 Task: Send an email with the signature Autumn Baker with the subject 'Vacation request' and the message 'Please let me know if you have any questions or concerns.' from softage.1@softage.net to softage.9@softage.net with an attached document Marketing_strategy.pptx and move the email from Sent Items to the folder Resumes
Action: Mouse moved to (85, 103)
Screenshot: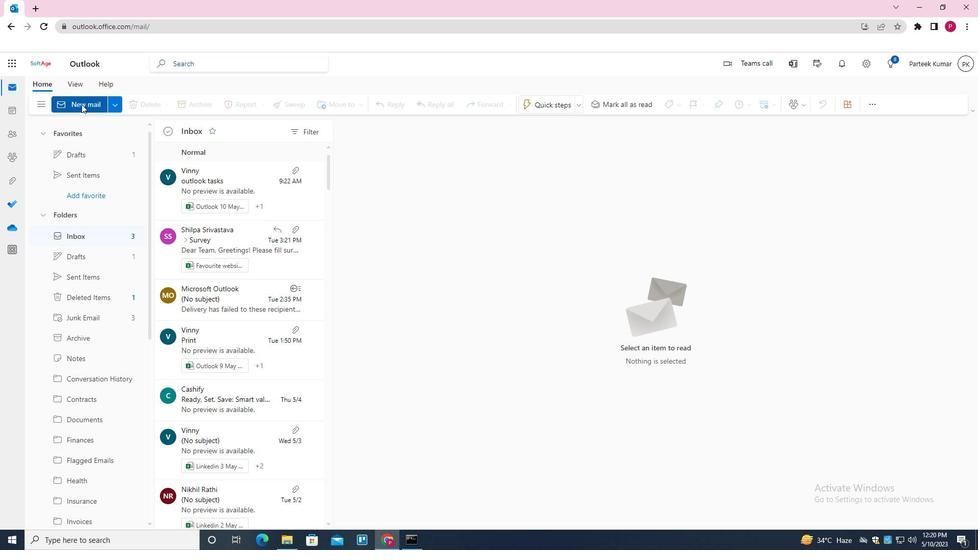 
Action: Mouse pressed left at (85, 103)
Screenshot: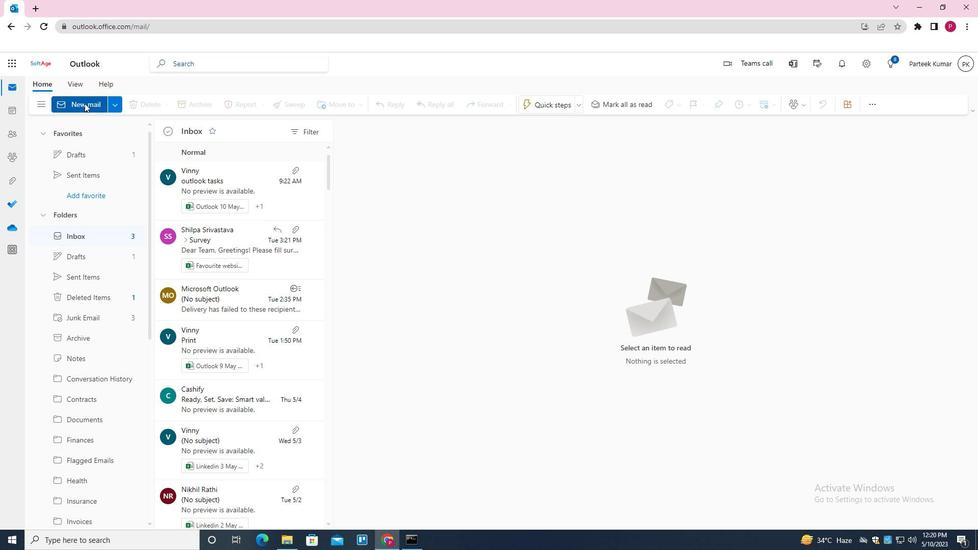 
Action: Mouse moved to (410, 240)
Screenshot: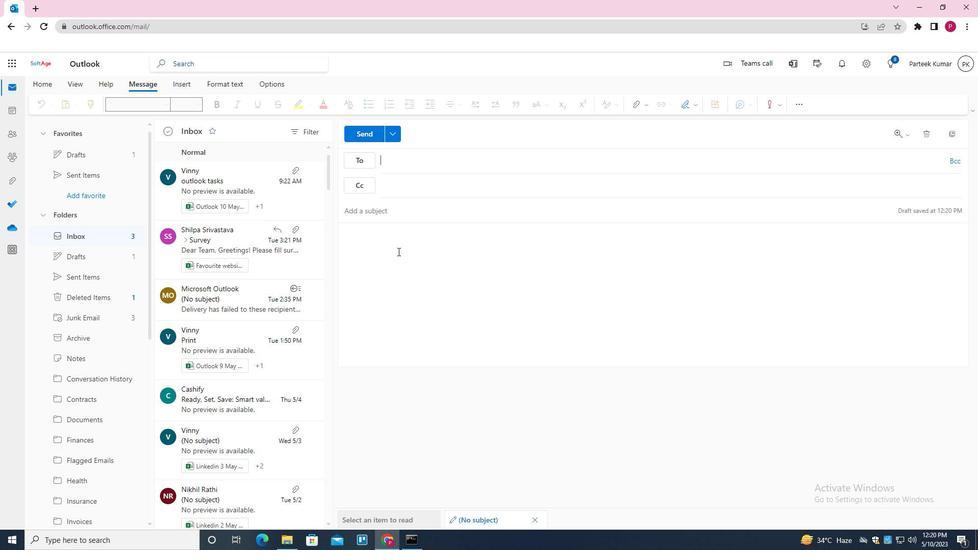 
Action: Mouse pressed left at (410, 240)
Screenshot: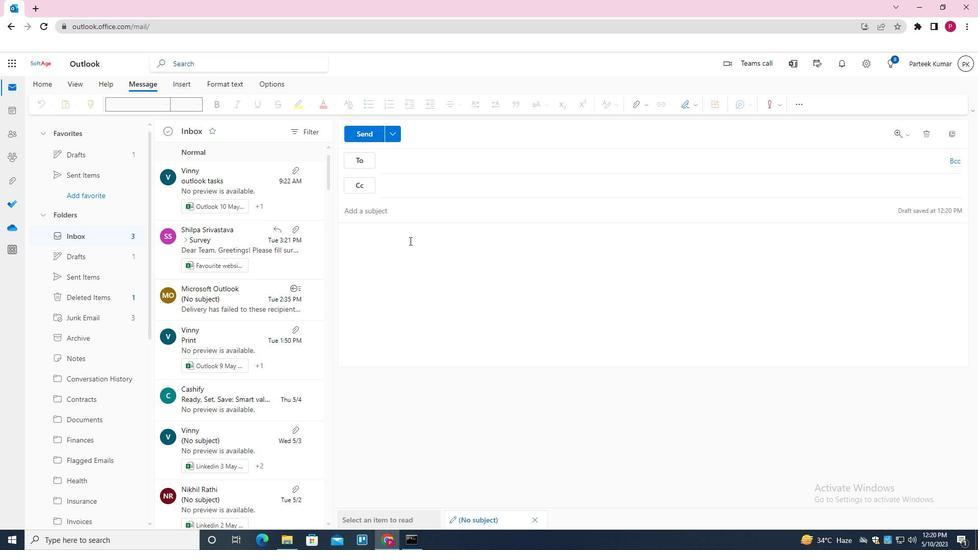 
Action: Mouse moved to (694, 109)
Screenshot: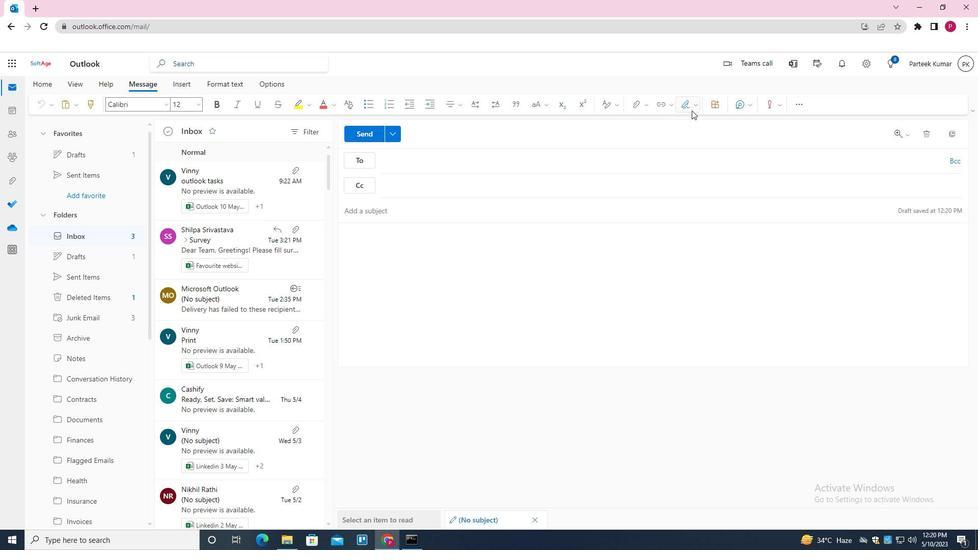 
Action: Mouse pressed left at (694, 109)
Screenshot: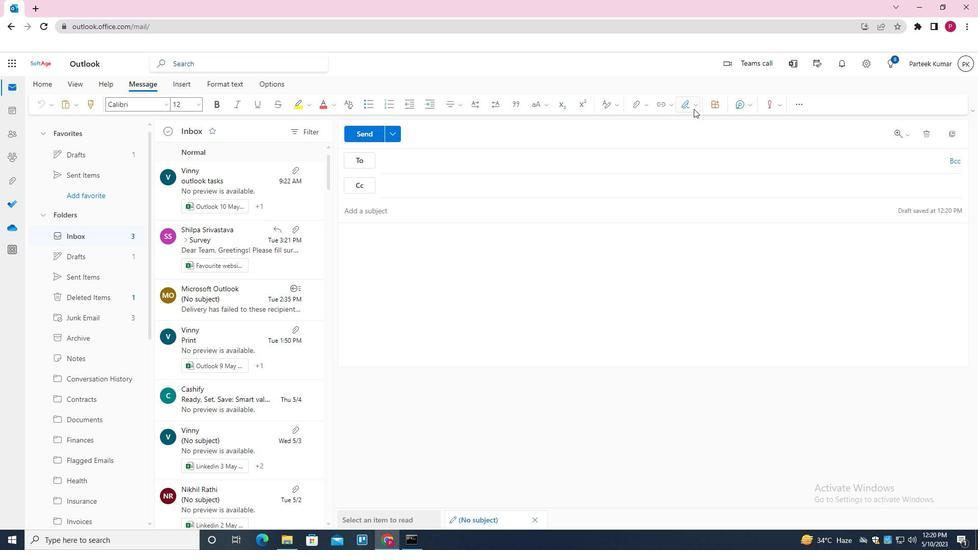 
Action: Mouse moved to (645, 421)
Screenshot: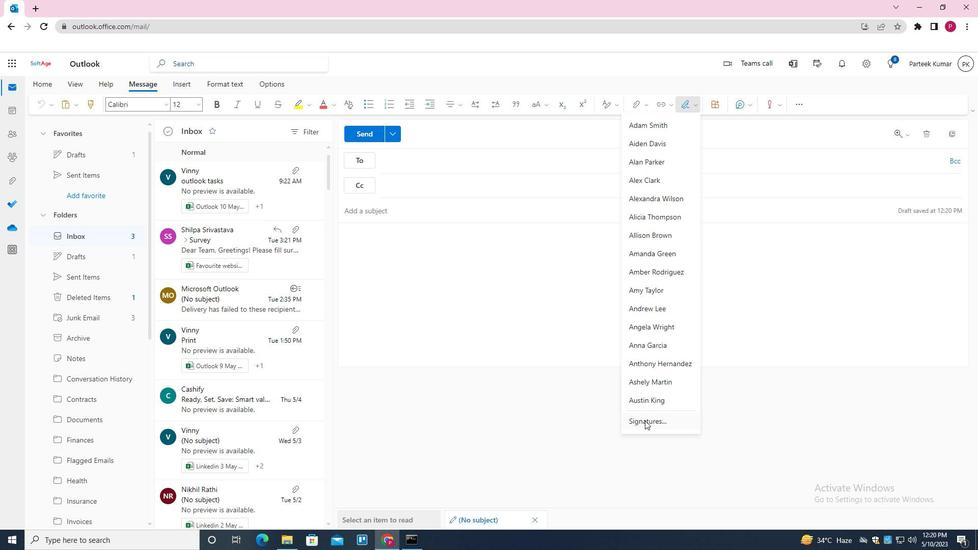 
Action: Mouse pressed left at (645, 421)
Screenshot: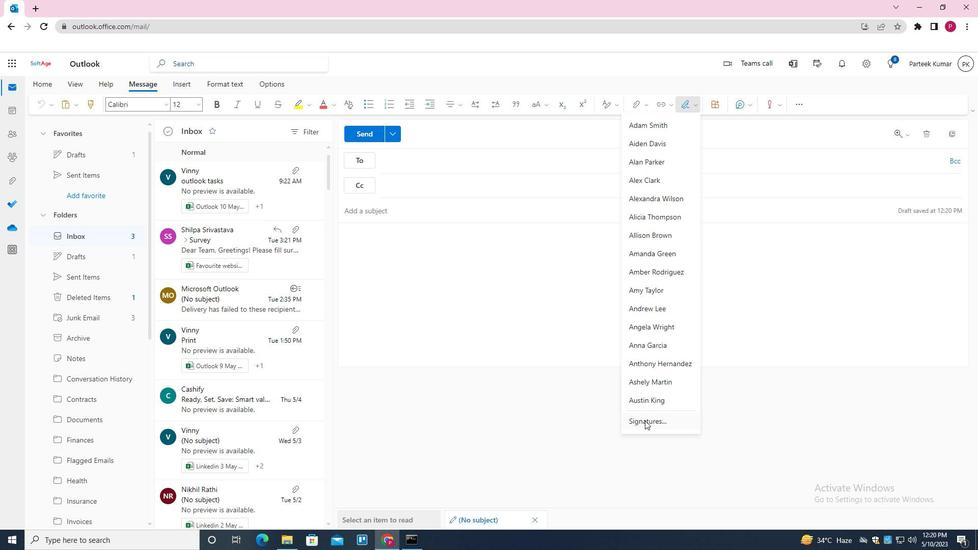 
Action: Mouse moved to (424, 167)
Screenshot: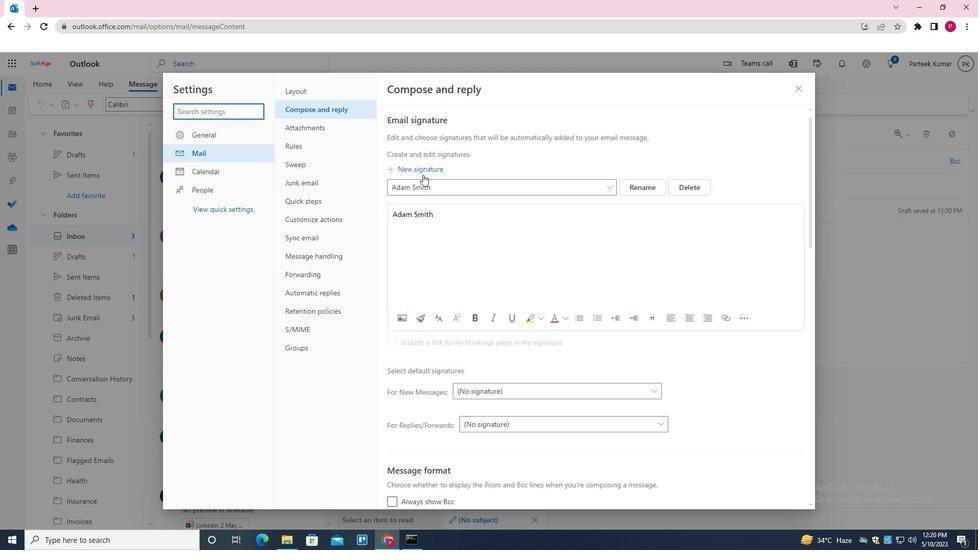 
Action: Mouse pressed left at (424, 167)
Screenshot: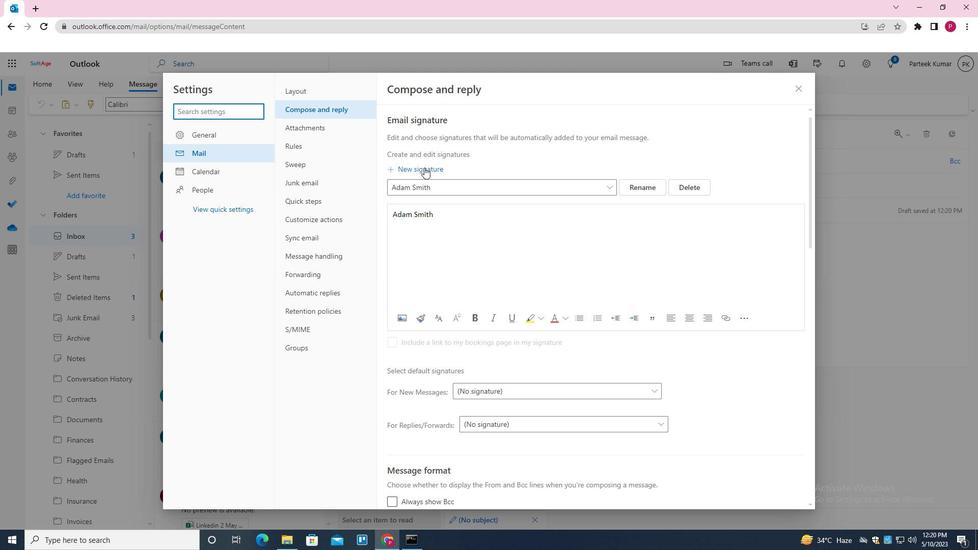 
Action: Mouse moved to (434, 187)
Screenshot: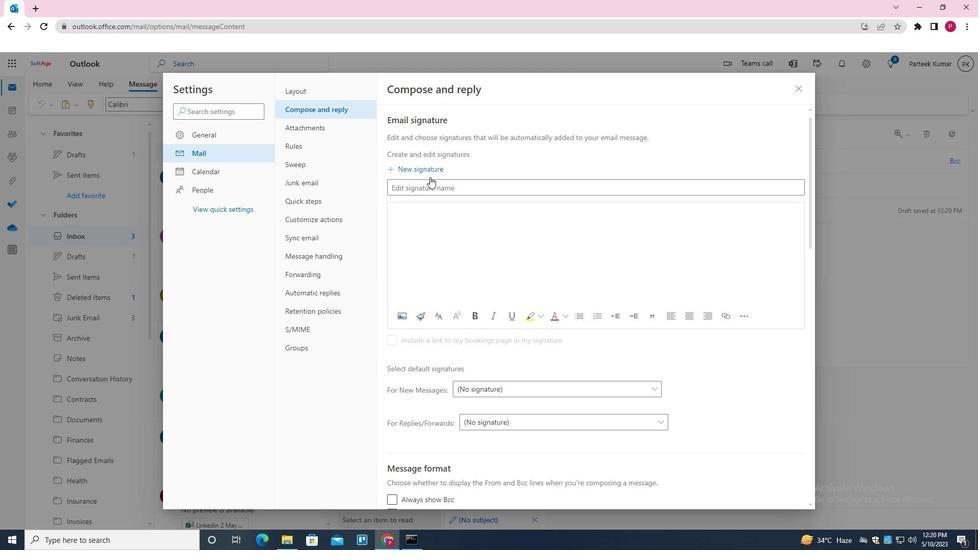 
Action: Mouse pressed left at (434, 187)
Screenshot: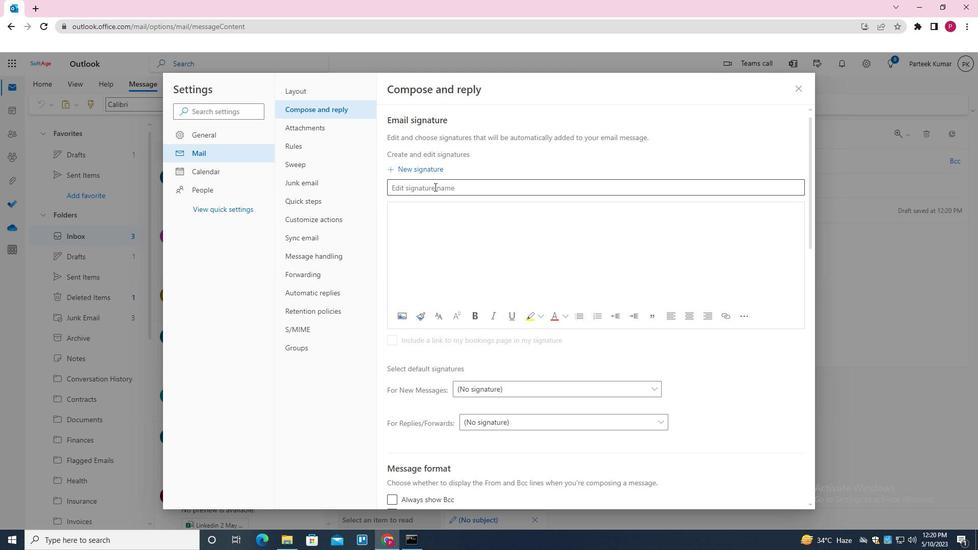 
Action: Key pressed <Key.shift><Key.shift><Key.shift><Key.shift><Key.shift><Key.shift><Key.shift><Key.shift><Key.shift><Key.shift><Key.shift><Key.shift><Key.shift><Key.shift><Key.shift><Key.shift><Key.shift>ATUMUN<Key.space><Key.backspace><Key.backspace><Key.backspace><Key.backspace><Key.backspace><Key.backspace>UTUMUN<Key.space><Key.shift><Key.shift><Key.shift><Key.shift><Key.shift><Key.shift><Key.shift>BAJ<Key.backspace>KER
Screenshot: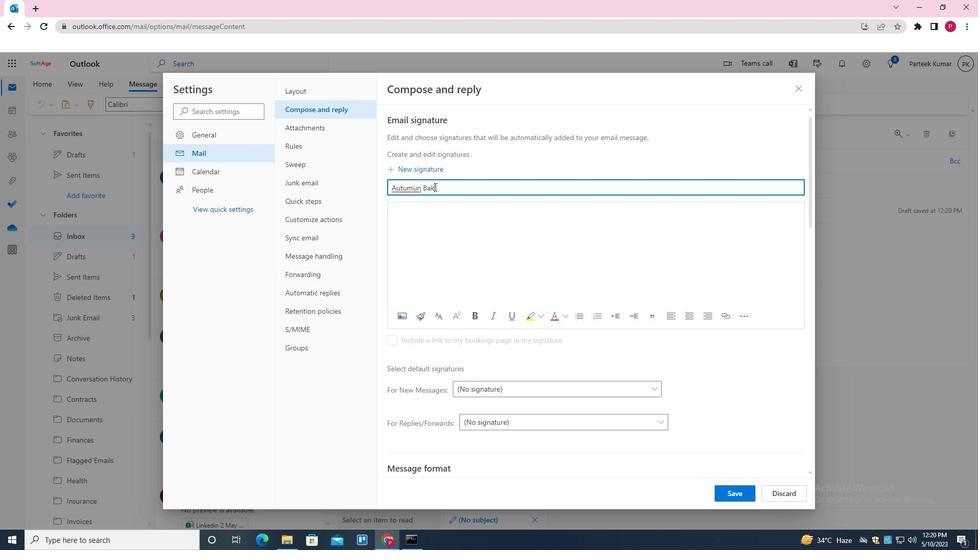 
Action: Mouse moved to (443, 206)
Screenshot: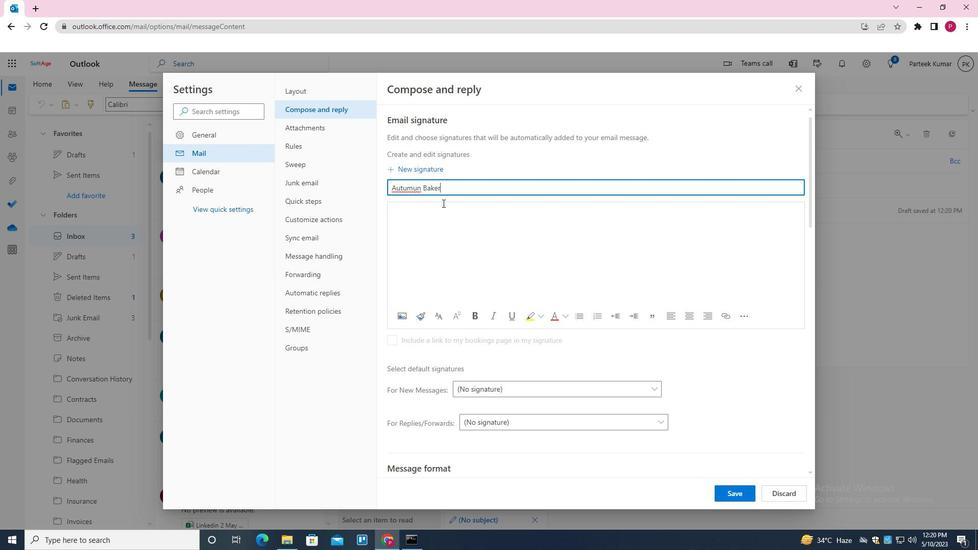 
Action: Mouse pressed left at (443, 206)
Screenshot: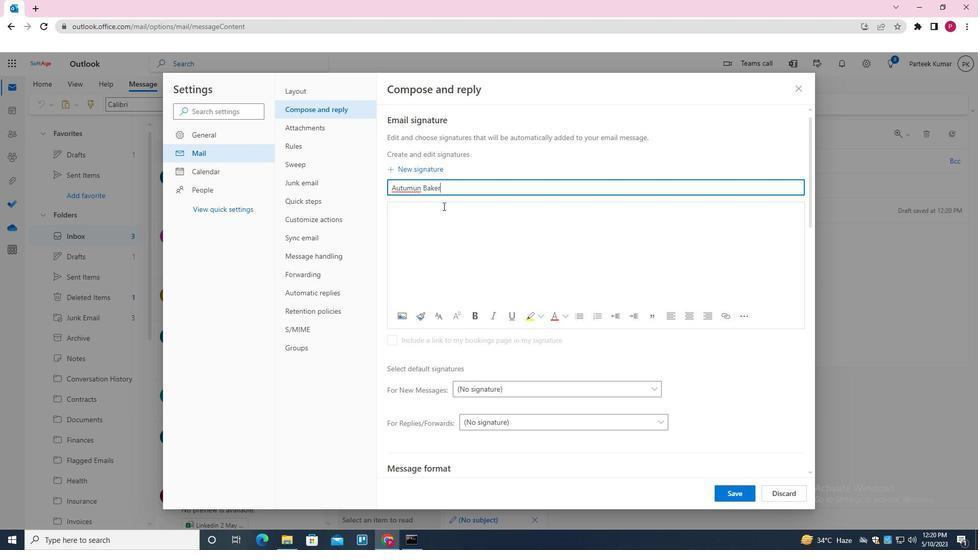 
Action: Key pressed <Key.shift>AUTUMUN<Key.space><Key.shift>BAKER
Screenshot: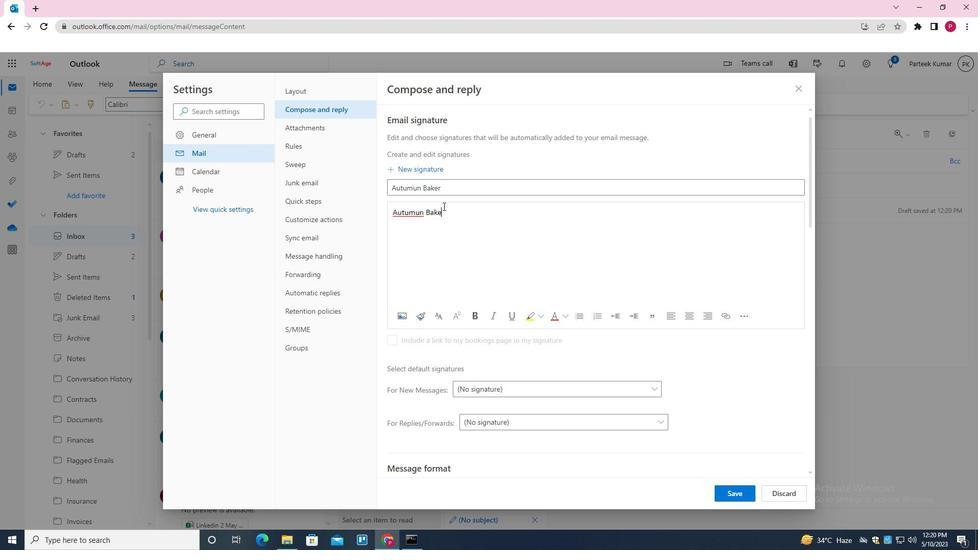 
Action: Mouse moved to (732, 495)
Screenshot: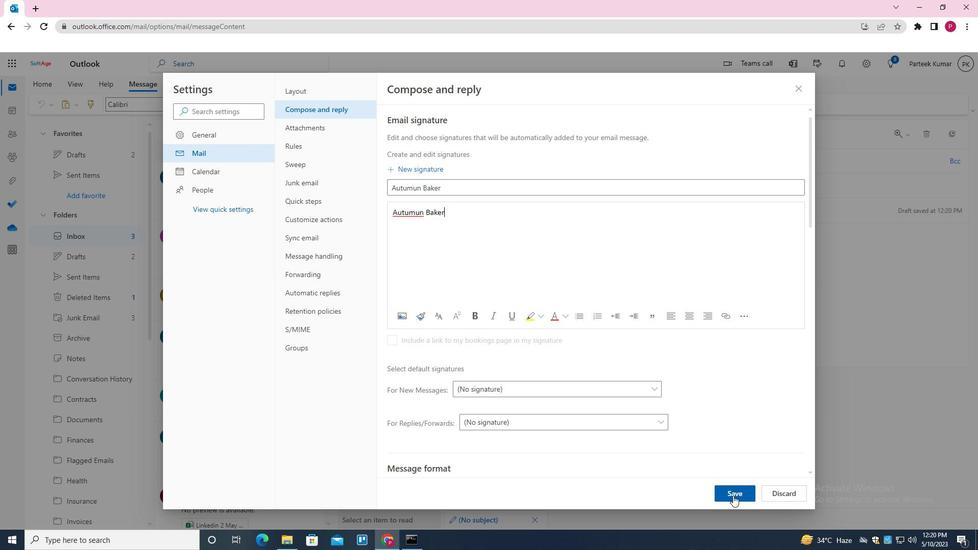 
Action: Mouse pressed left at (732, 495)
Screenshot: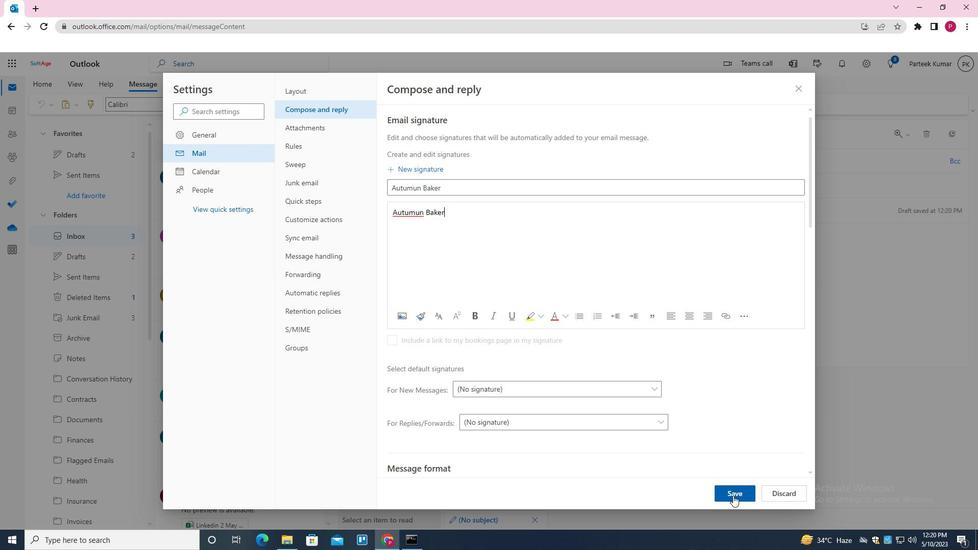 
Action: Mouse moved to (797, 92)
Screenshot: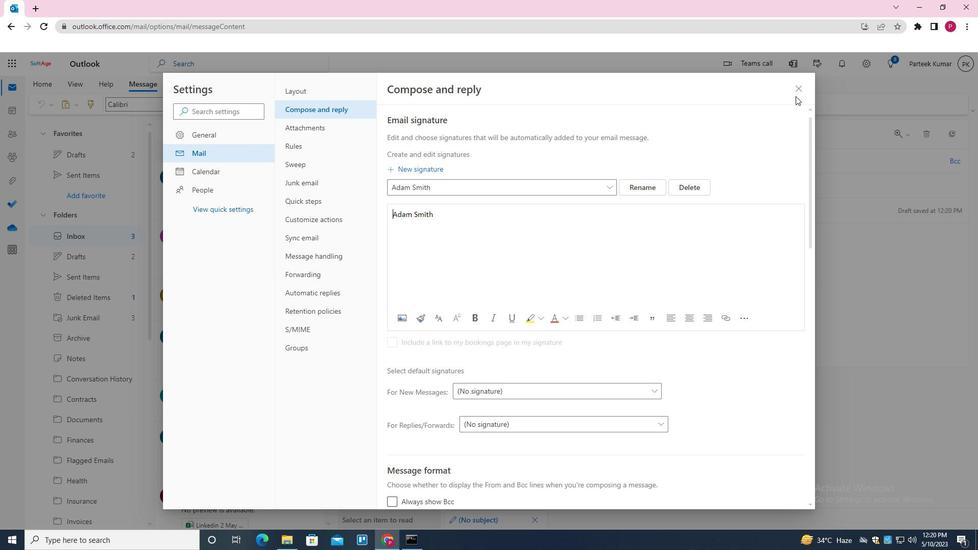 
Action: Mouse pressed left at (797, 92)
Screenshot: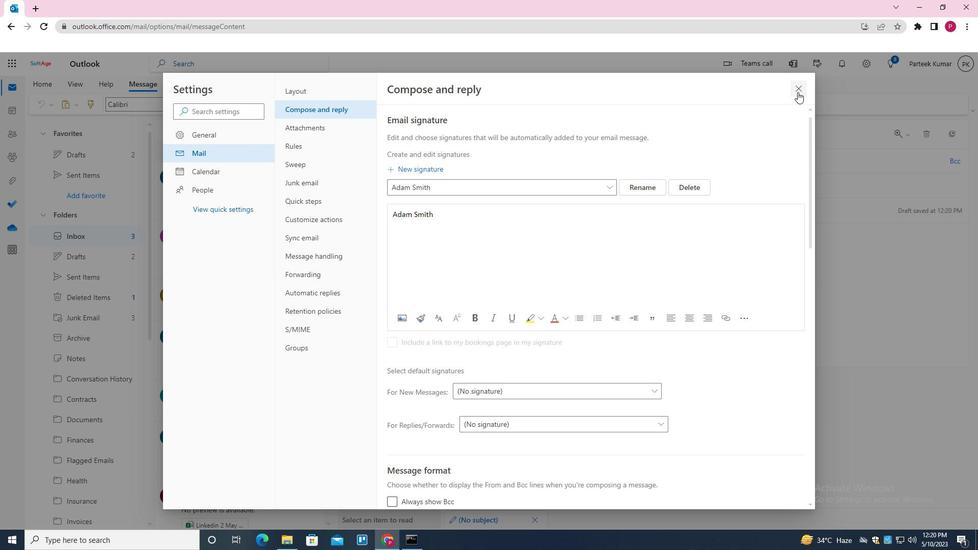 
Action: Mouse moved to (496, 258)
Screenshot: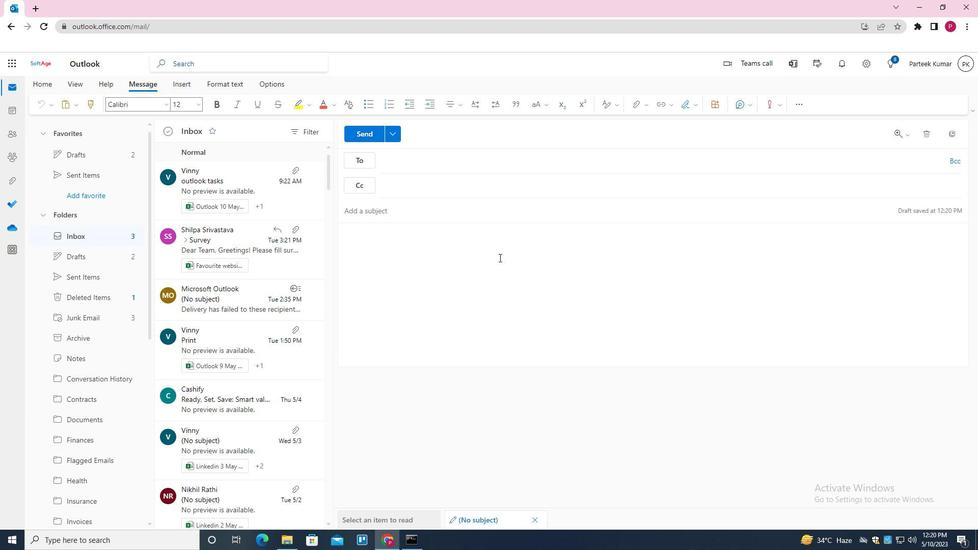 
Action: Mouse pressed left at (496, 258)
Screenshot: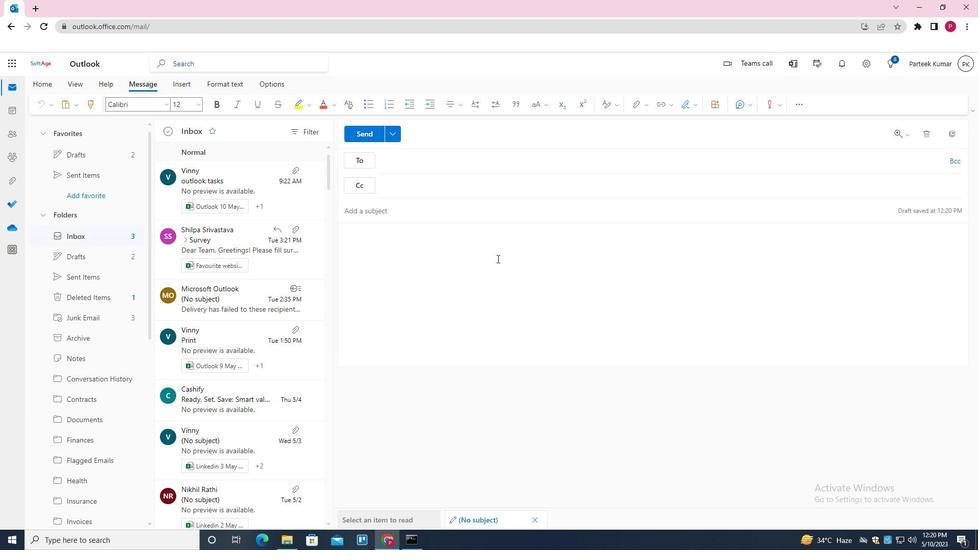 
Action: Mouse moved to (695, 106)
Screenshot: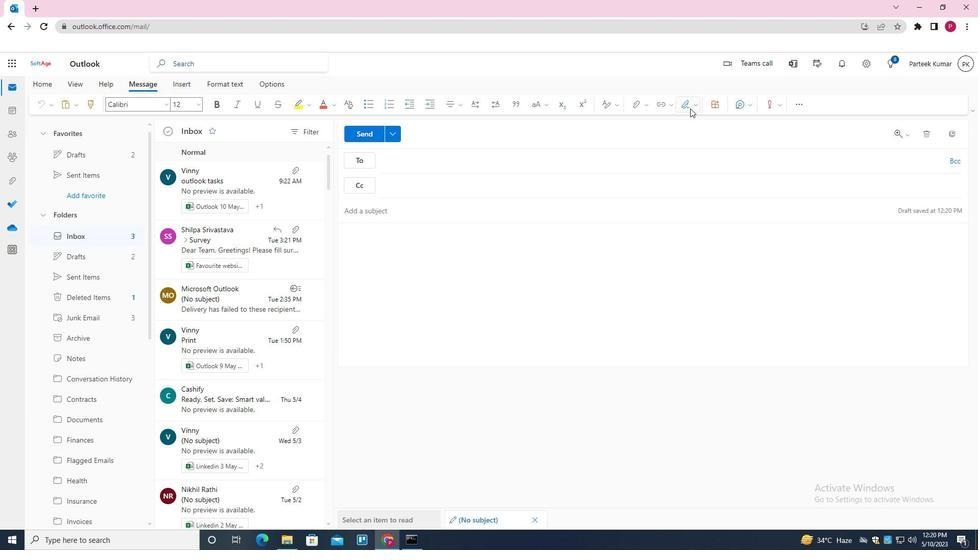 
Action: Mouse pressed left at (695, 106)
Screenshot: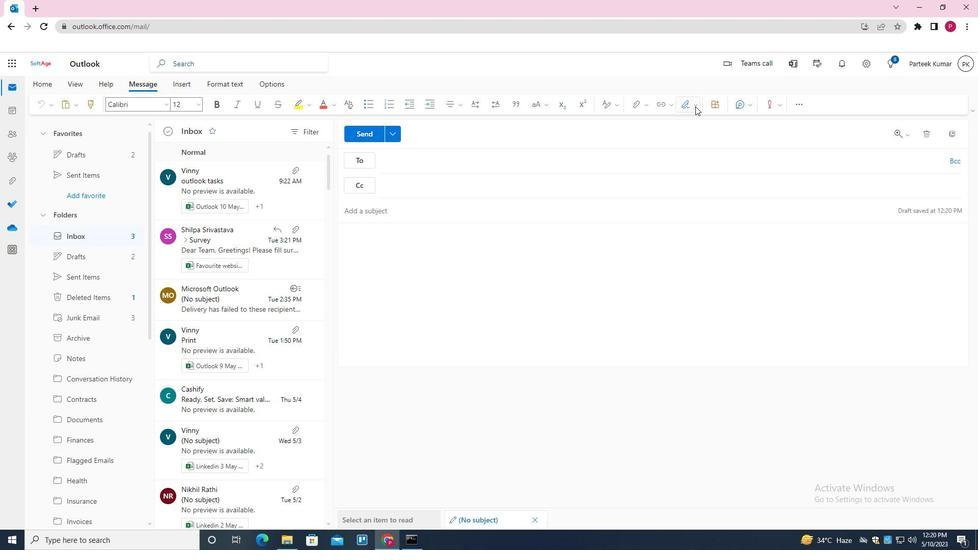 
Action: Mouse moved to (660, 420)
Screenshot: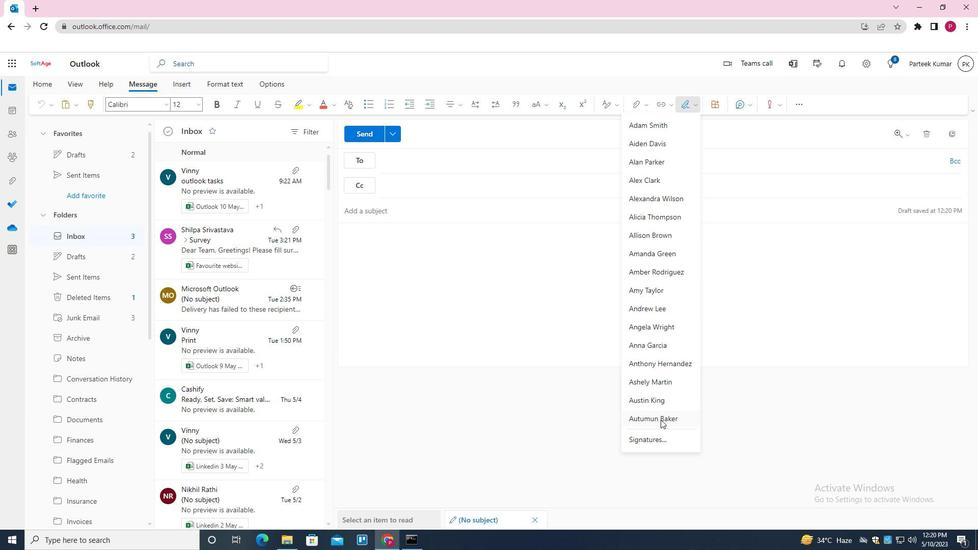 
Action: Mouse pressed left at (660, 420)
Screenshot: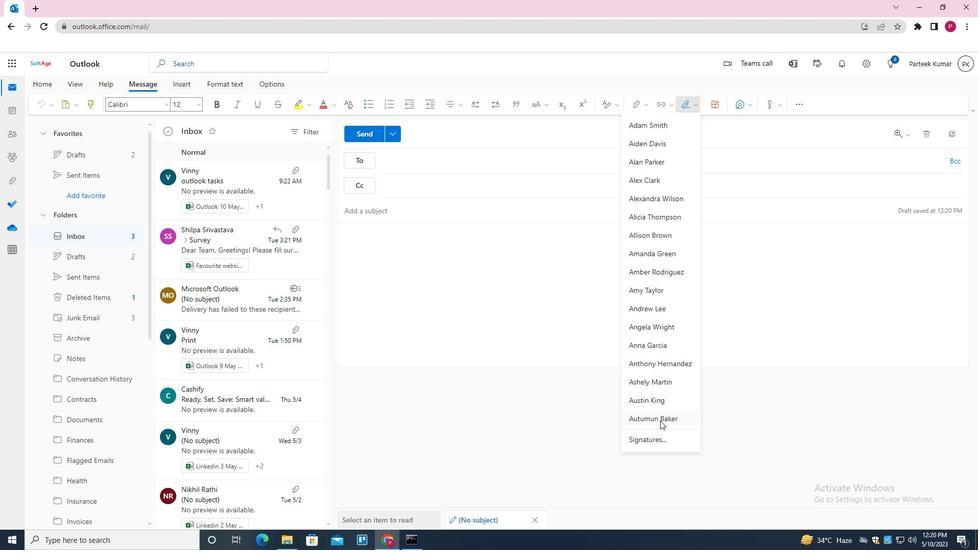 
Action: Mouse moved to (404, 214)
Screenshot: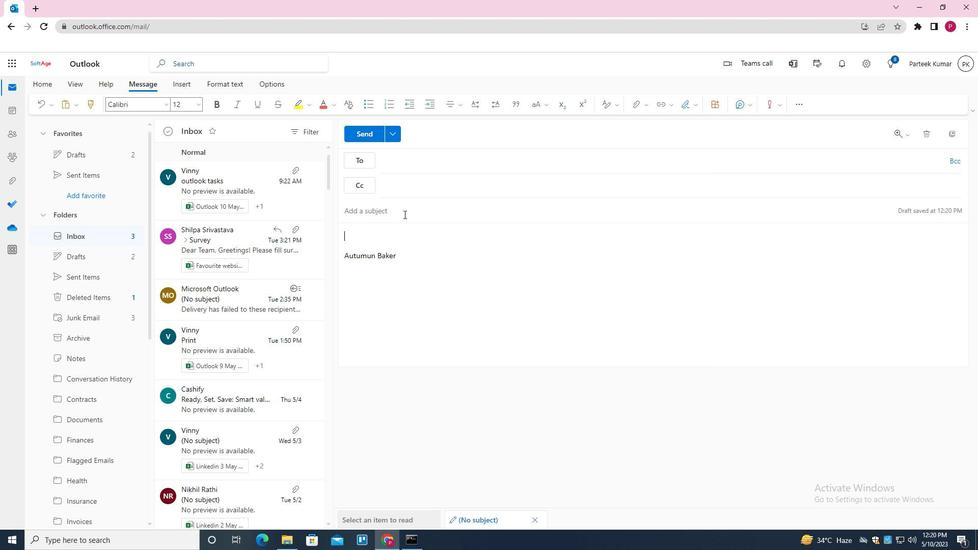 
Action: Mouse pressed left at (404, 214)
Screenshot: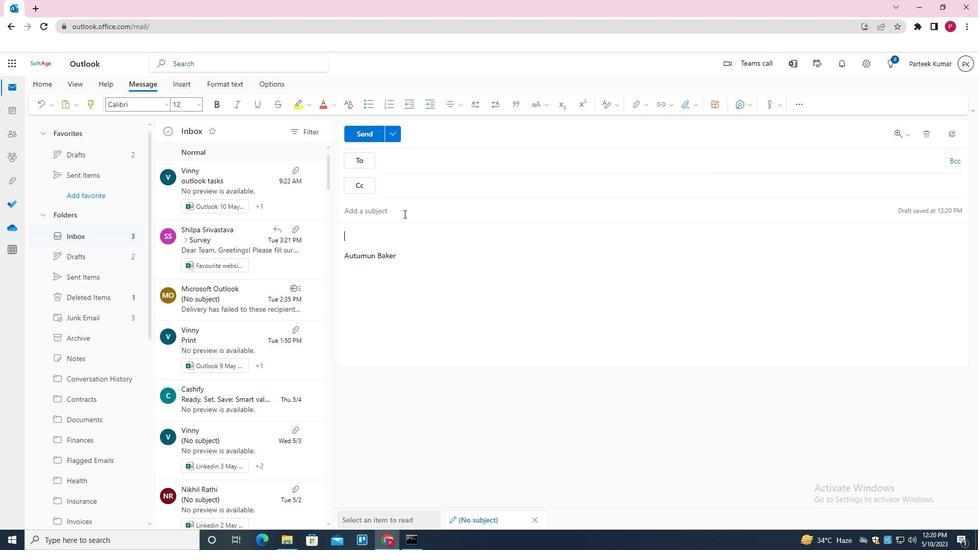 
Action: Key pressed <Key.shift>VACATION<Key.space><Key.shift>REQUEST
Screenshot: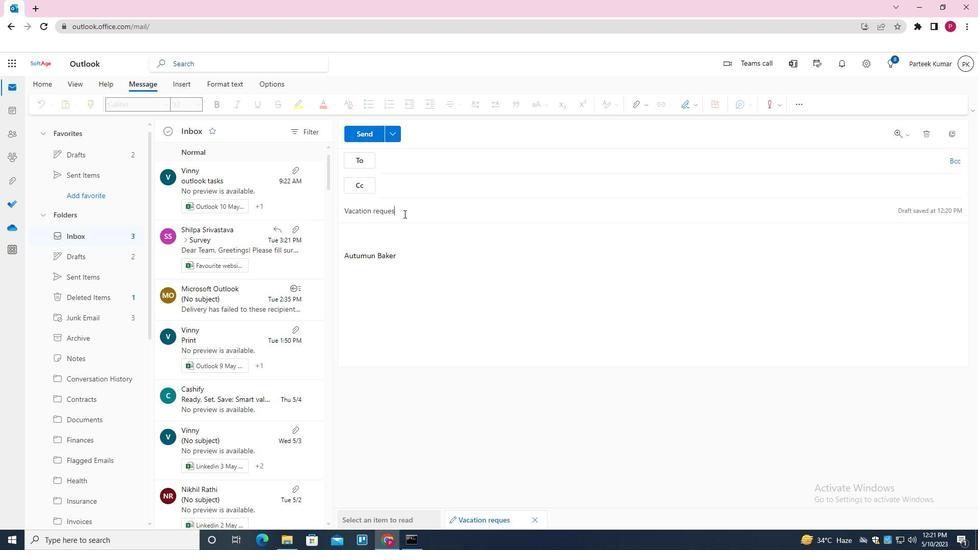 
Action: Mouse moved to (406, 232)
Screenshot: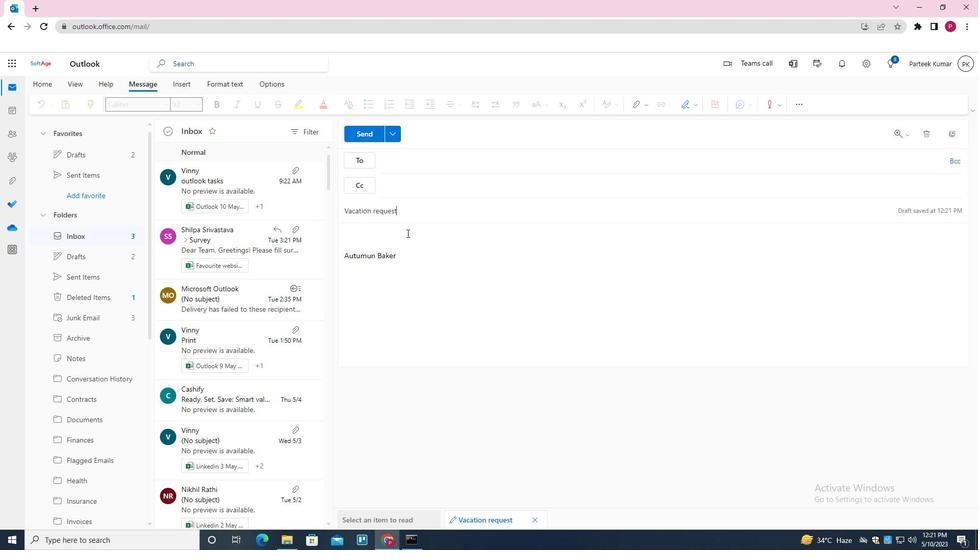 
Action: Mouse pressed left at (406, 232)
Screenshot: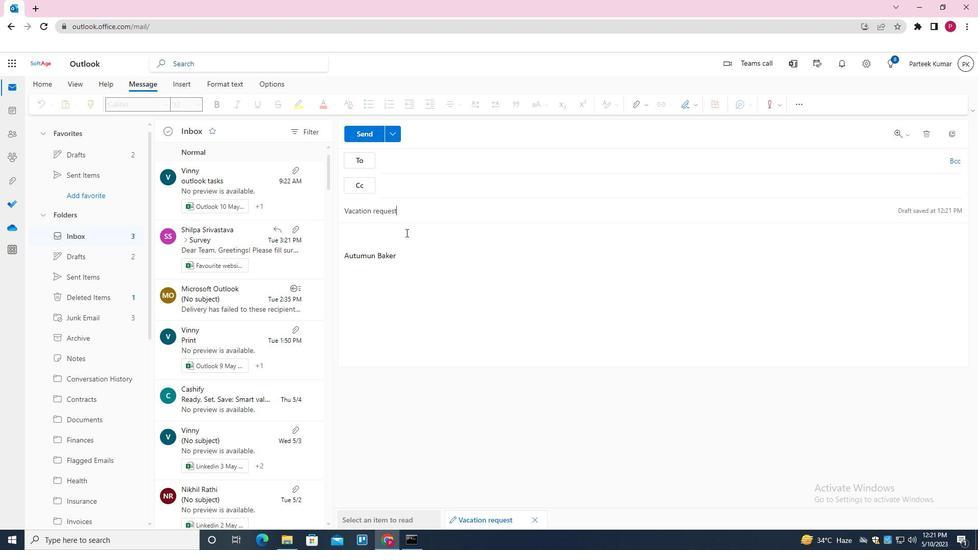 
Action: Key pressed <Key.shift>PLEASE<Key.space>LET<Key.space>ME<Key.space>KNOE<Key.backspace>W<Key.space>IF<Key.space>YOU<Key.space>HAVE<Key.space>ANY<Key.space>QUESTION<Key.space>OR<Key.space>CONCERNS<Key.space>
Screenshot: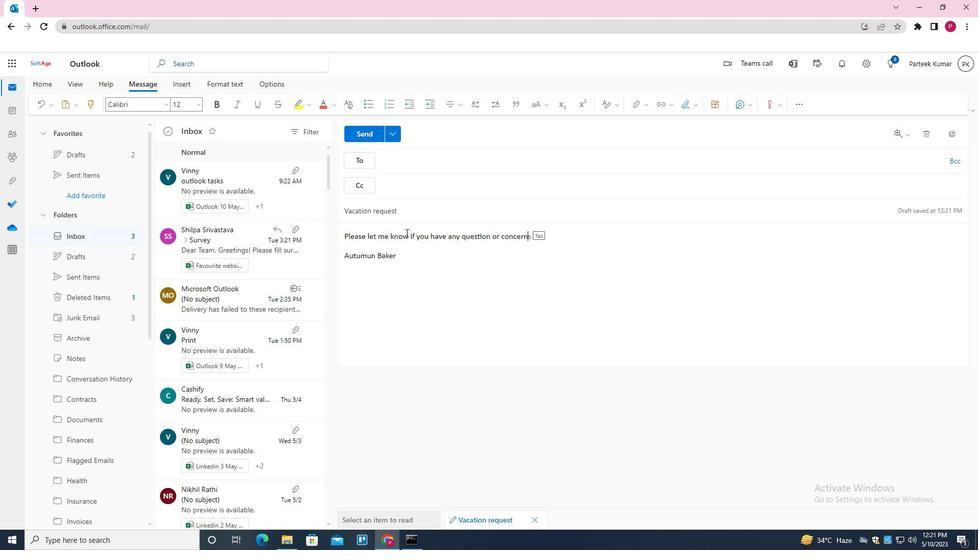 
Action: Mouse moved to (415, 158)
Screenshot: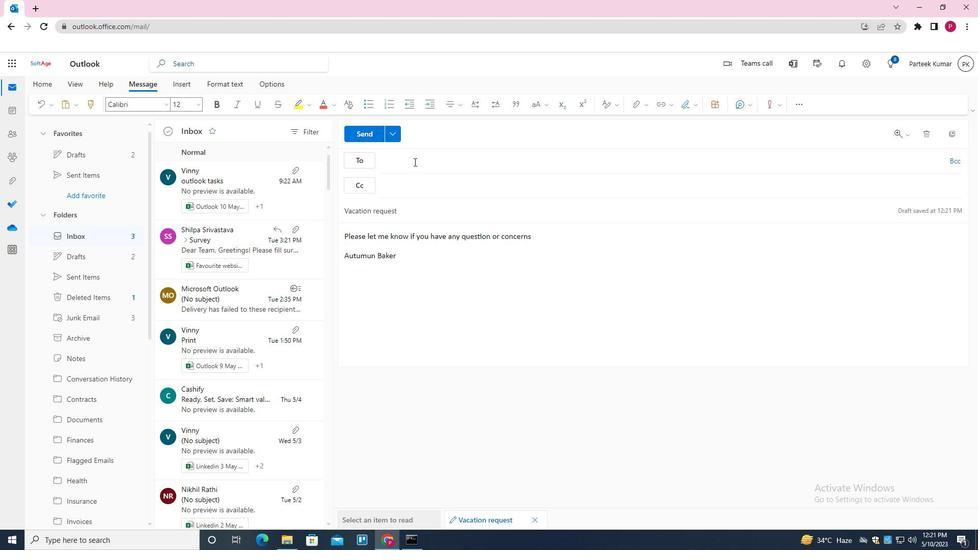 
Action: Mouse pressed left at (415, 158)
Screenshot: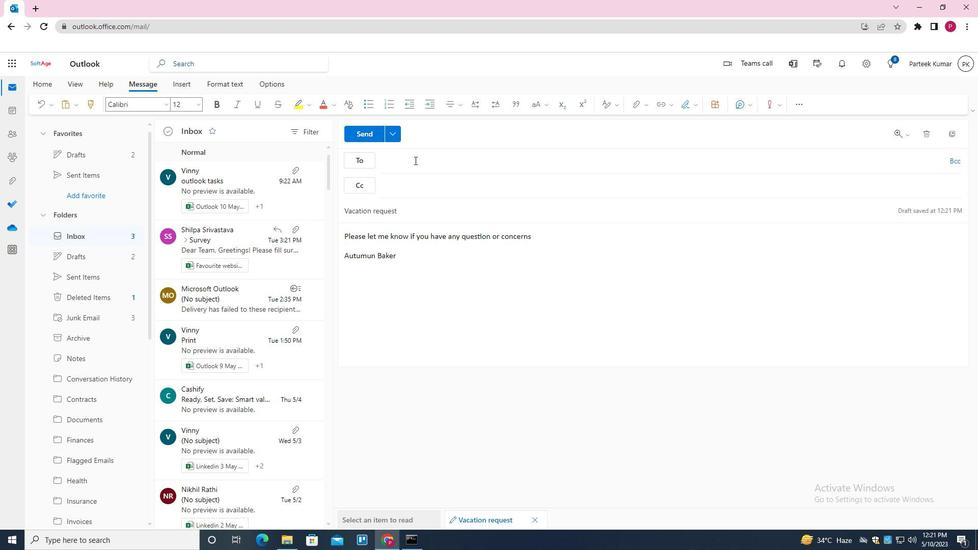 
Action: Key pressed SOFTAGE/<Key.backspace>.9<Key.shift>@SOFTAGE.NET<Key.enter>
Screenshot: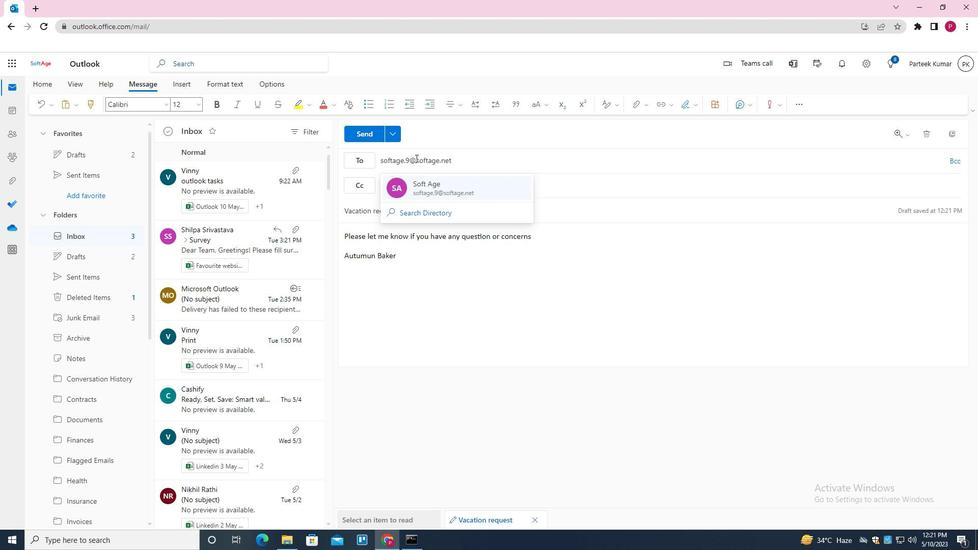 
Action: Mouse moved to (635, 103)
Screenshot: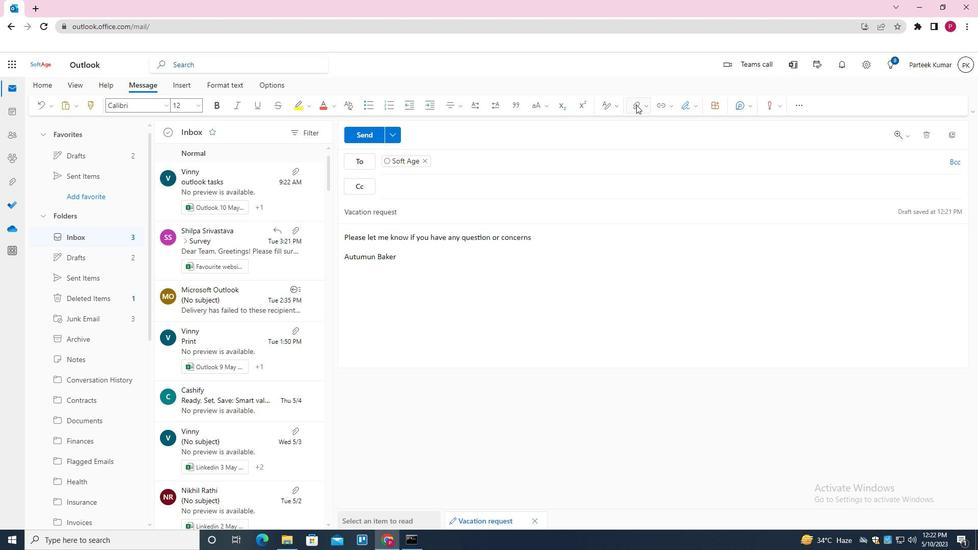 
Action: Mouse pressed left at (635, 103)
Screenshot: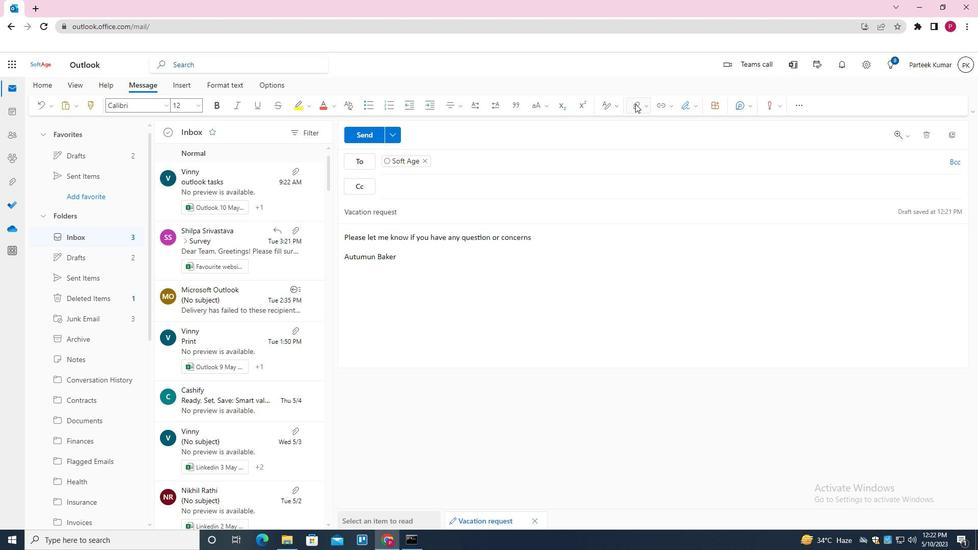 
Action: Mouse moved to (611, 123)
Screenshot: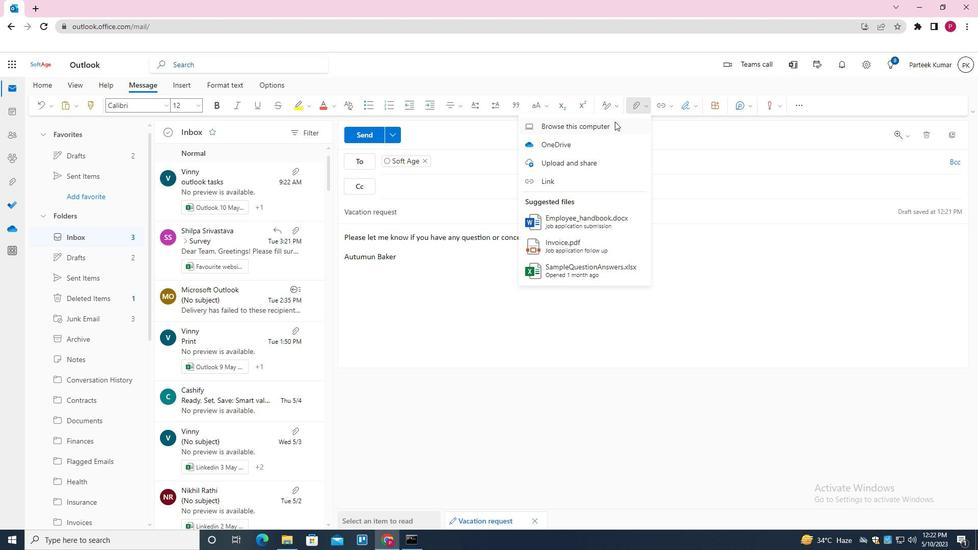 
Action: Mouse pressed left at (611, 123)
Screenshot: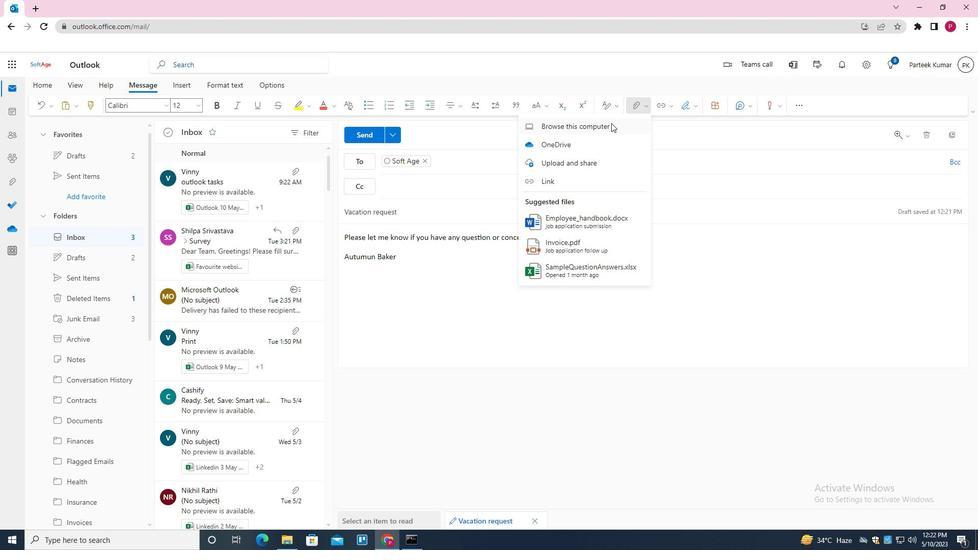 
Action: Mouse moved to (191, 84)
Screenshot: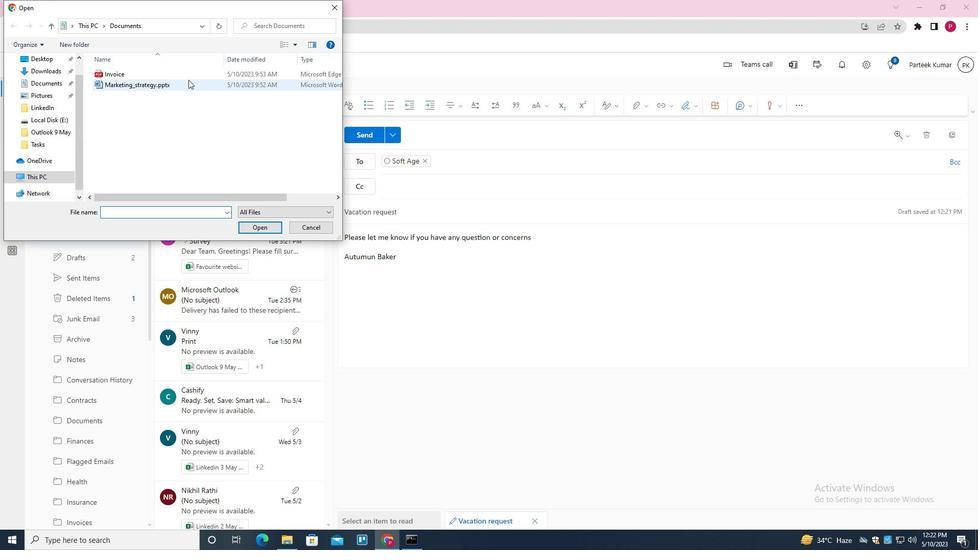 
Action: Mouse pressed left at (191, 84)
Screenshot: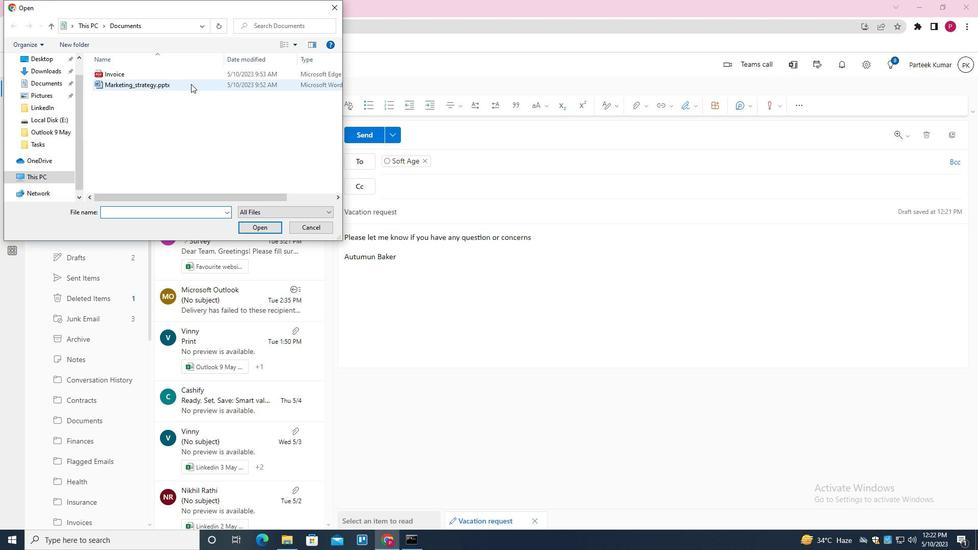 
Action: Mouse moved to (255, 228)
Screenshot: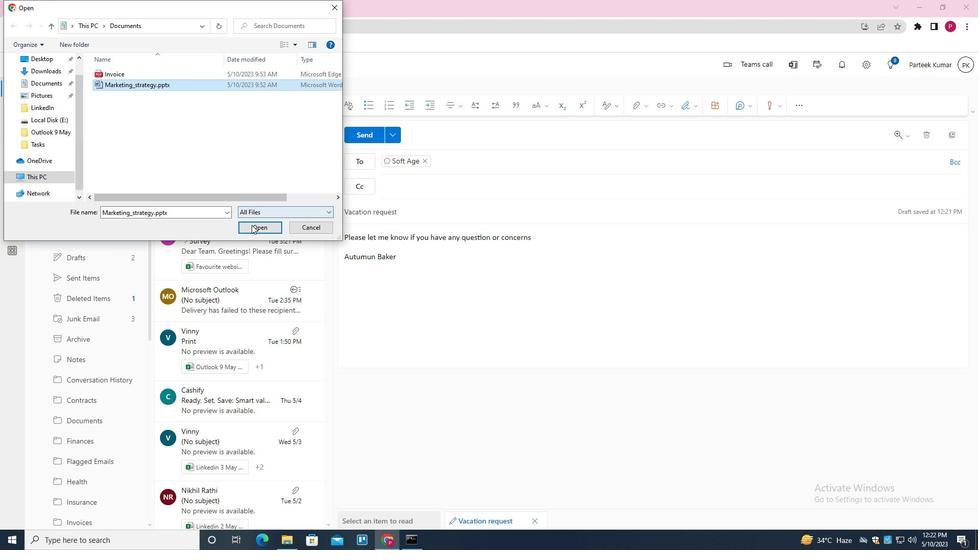 
Action: Mouse pressed left at (255, 228)
Screenshot: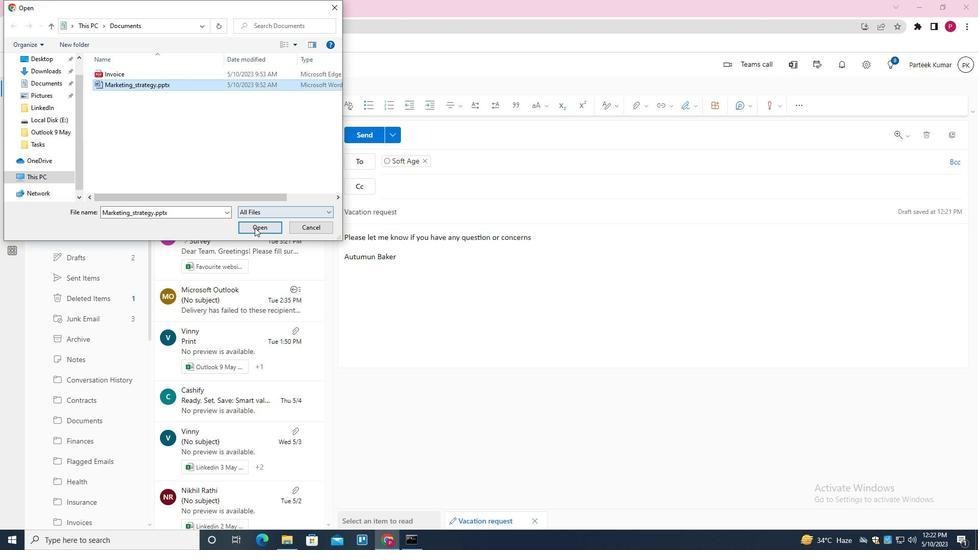 
Action: Mouse moved to (363, 137)
Screenshot: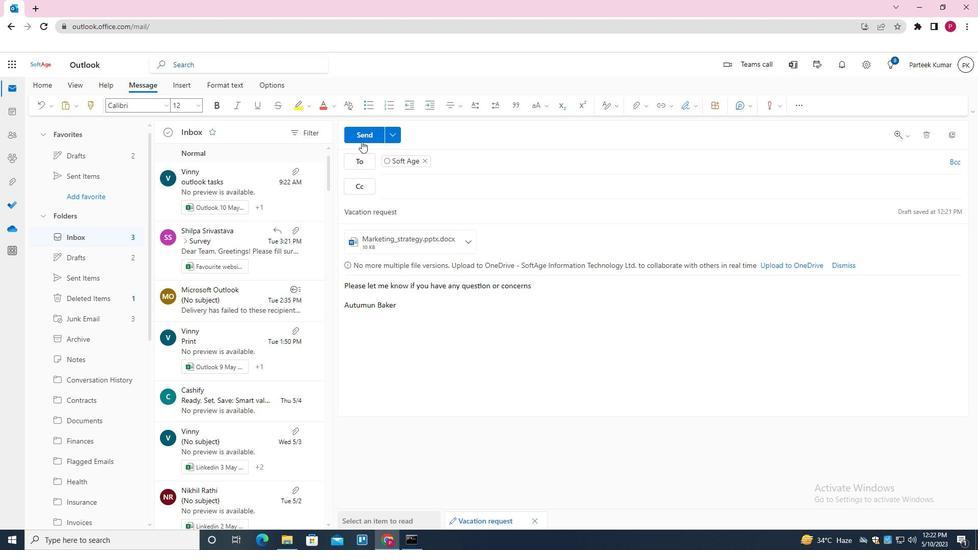 
Action: Mouse pressed left at (363, 137)
Screenshot: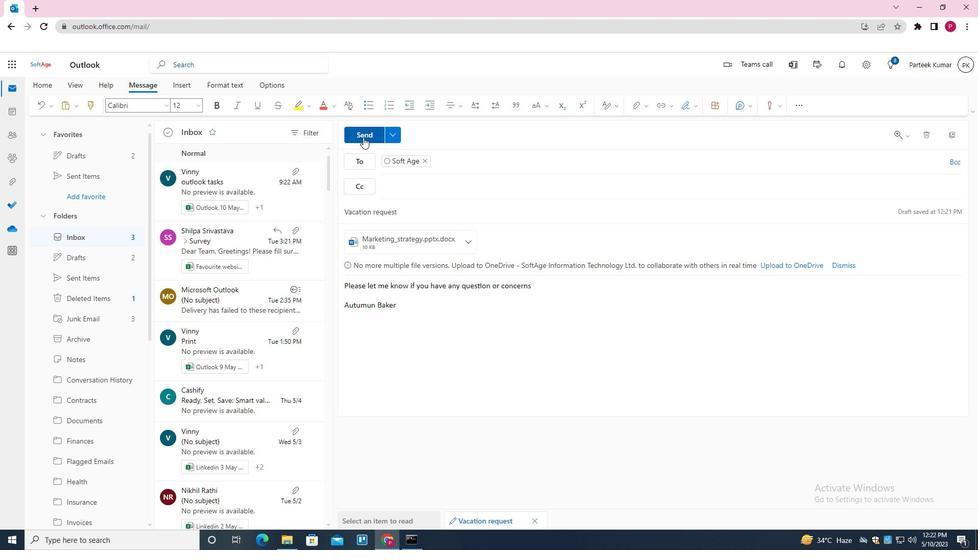 
Action: Mouse moved to (106, 177)
Screenshot: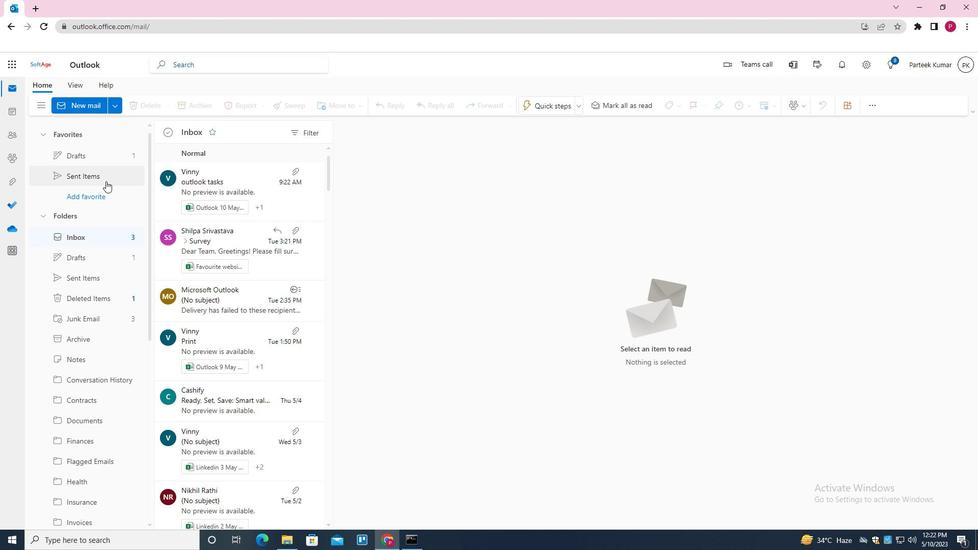 
Action: Mouse pressed left at (106, 177)
Screenshot: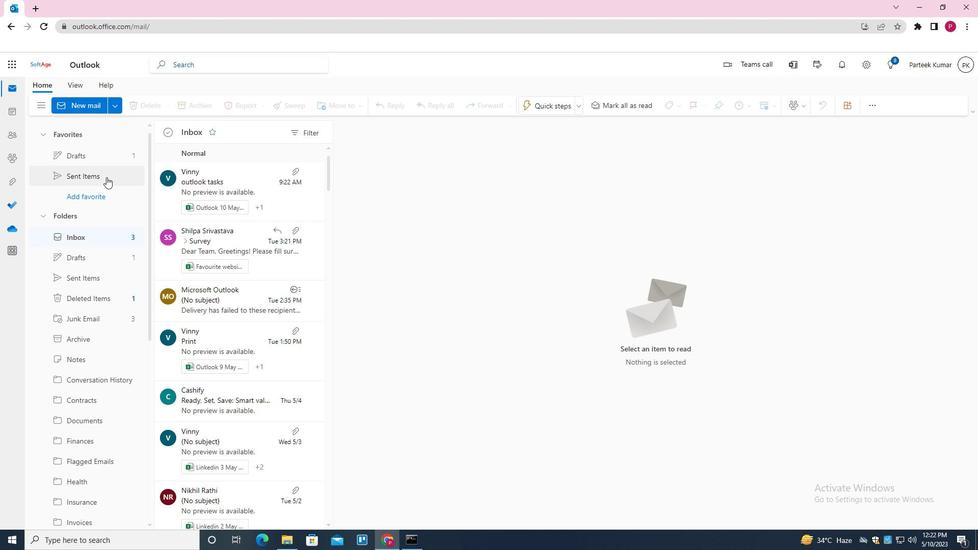 
Action: Mouse moved to (228, 183)
Screenshot: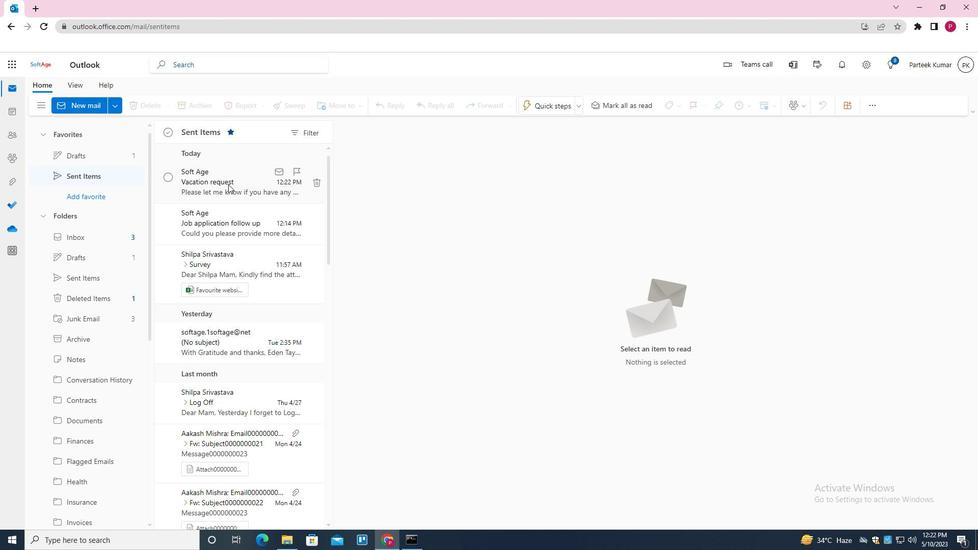 
Action: Mouse pressed right at (228, 183)
Screenshot: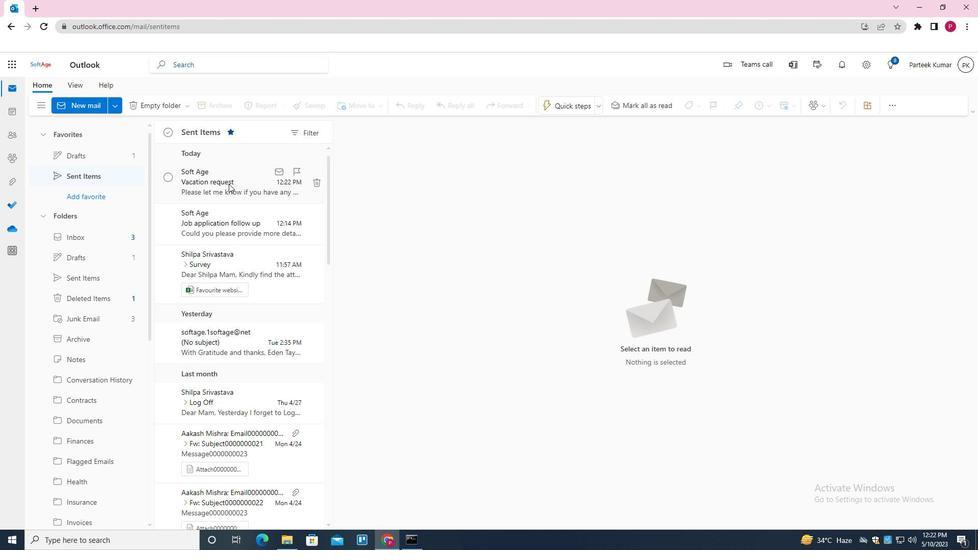 
Action: Mouse moved to (253, 229)
Screenshot: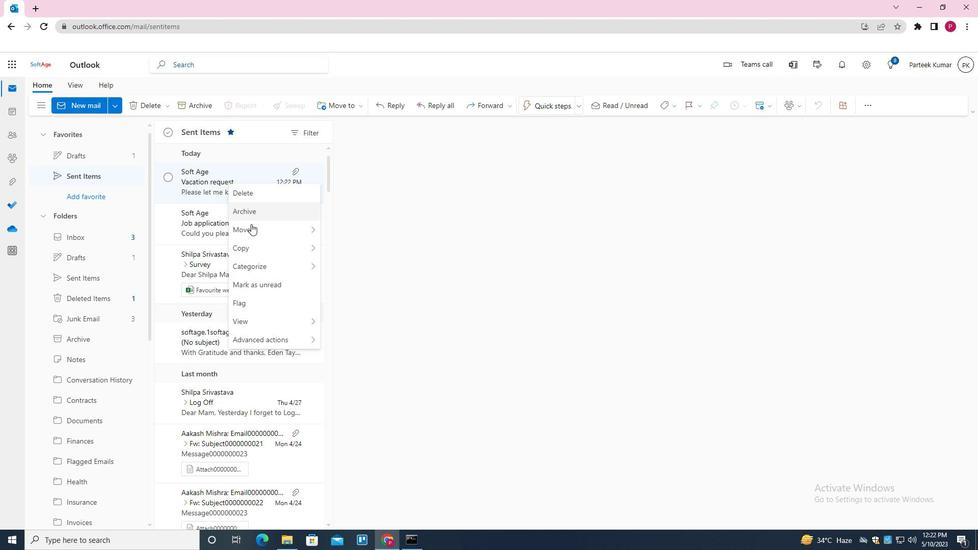 
Action: Mouse pressed left at (253, 229)
Screenshot: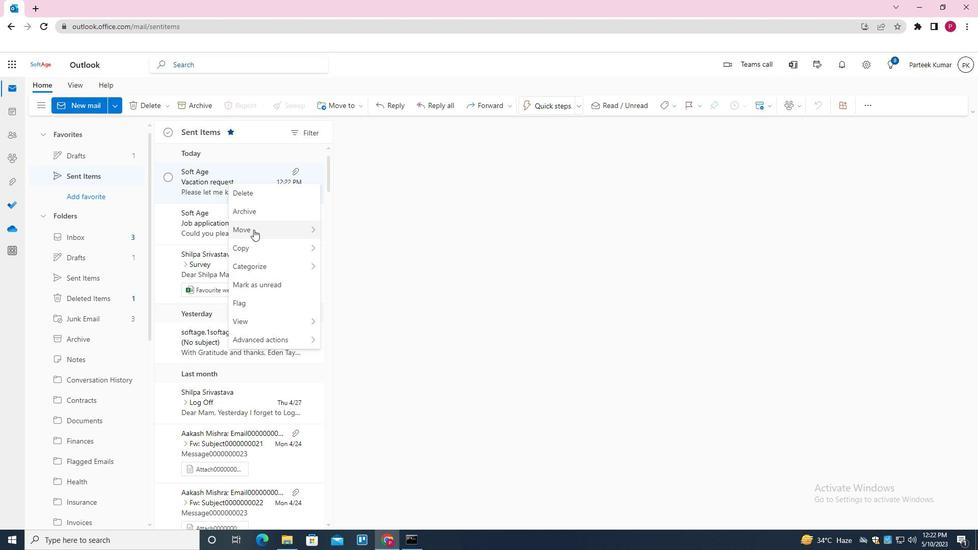 
Action: Mouse moved to (345, 229)
Screenshot: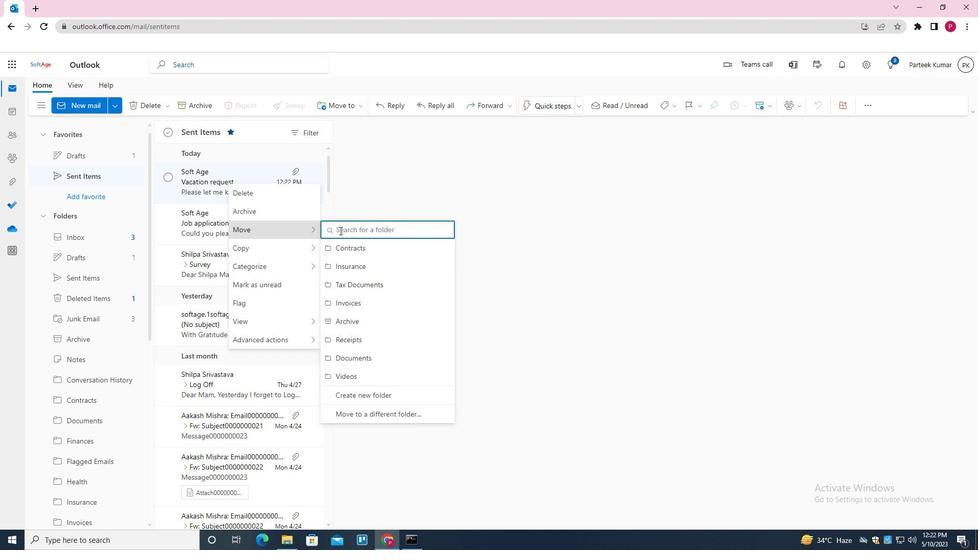 
Action: Key pressed <Key.shift>RESUM<Key.down><Key.enter>
Screenshot: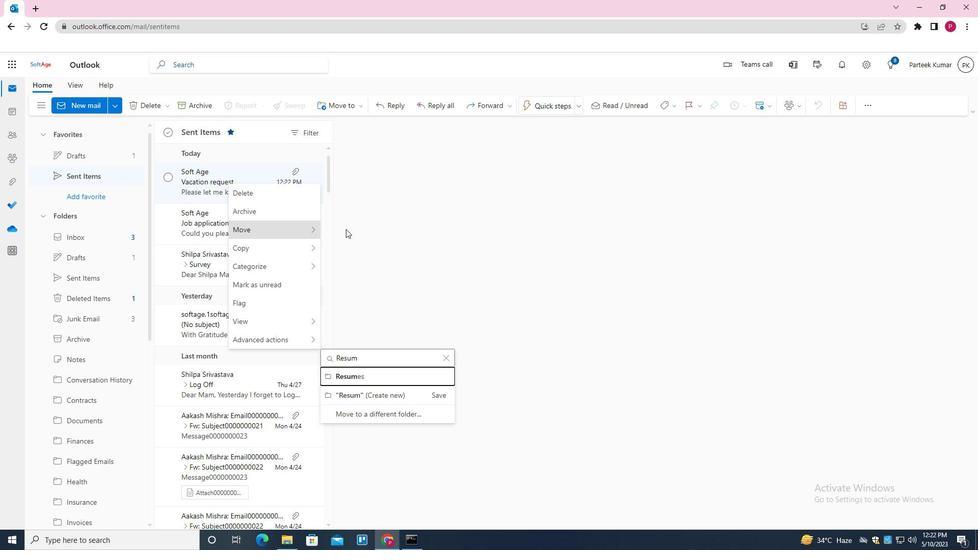 
Action: Mouse moved to (383, 332)
Screenshot: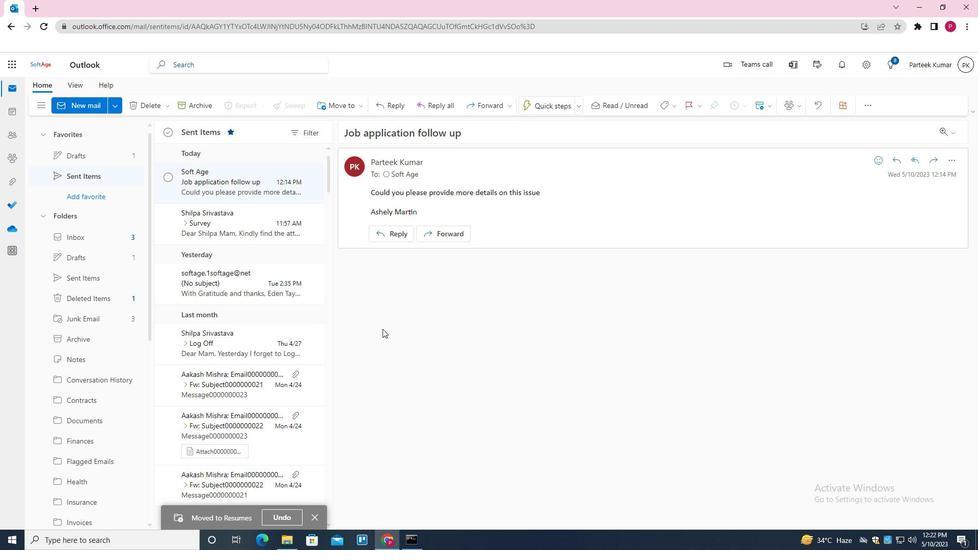 
Action: Key pressed <Key.f8>
Screenshot: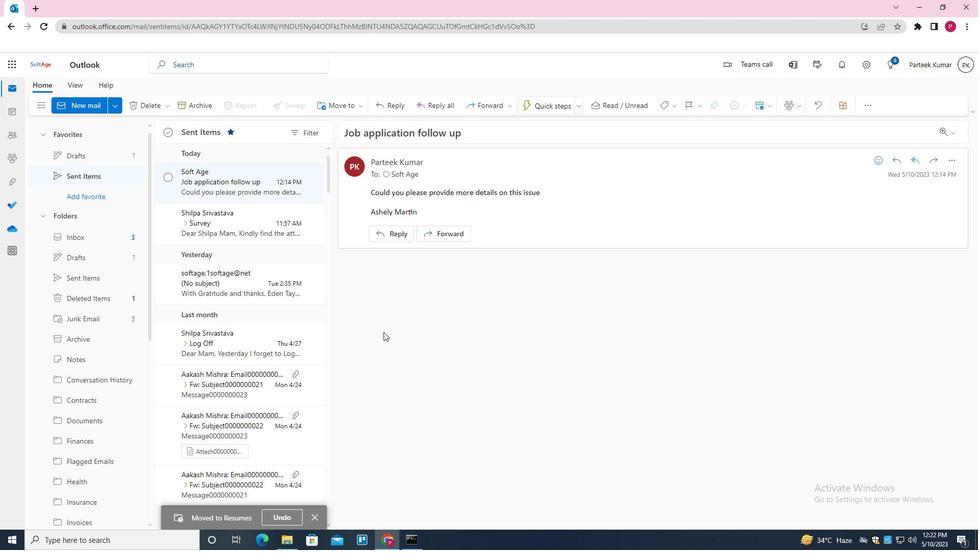 
